 Task: Check the number of homes sold in the last 3 years.
Action: Mouse moved to (421, 181)
Screenshot: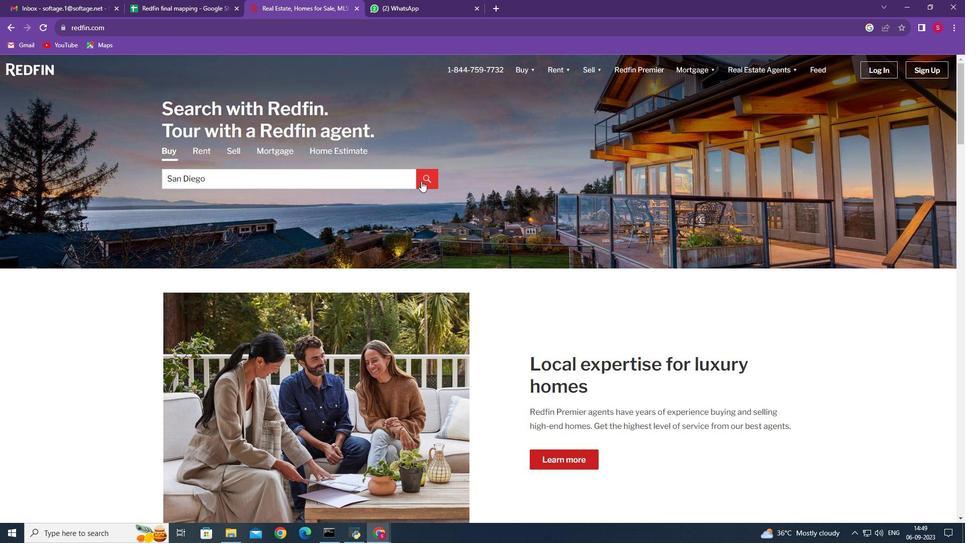 
Action: Mouse pressed left at (421, 181)
Screenshot: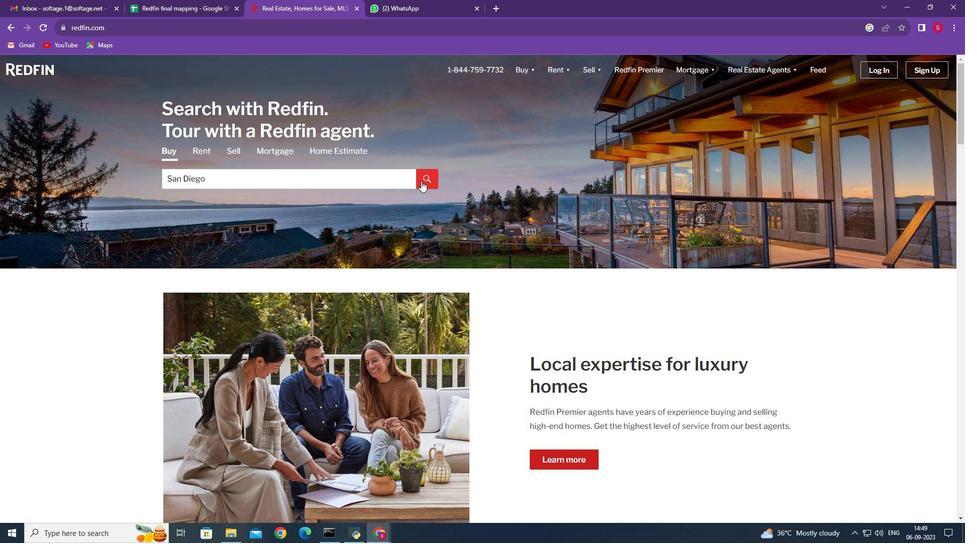 
Action: Mouse moved to (869, 106)
Screenshot: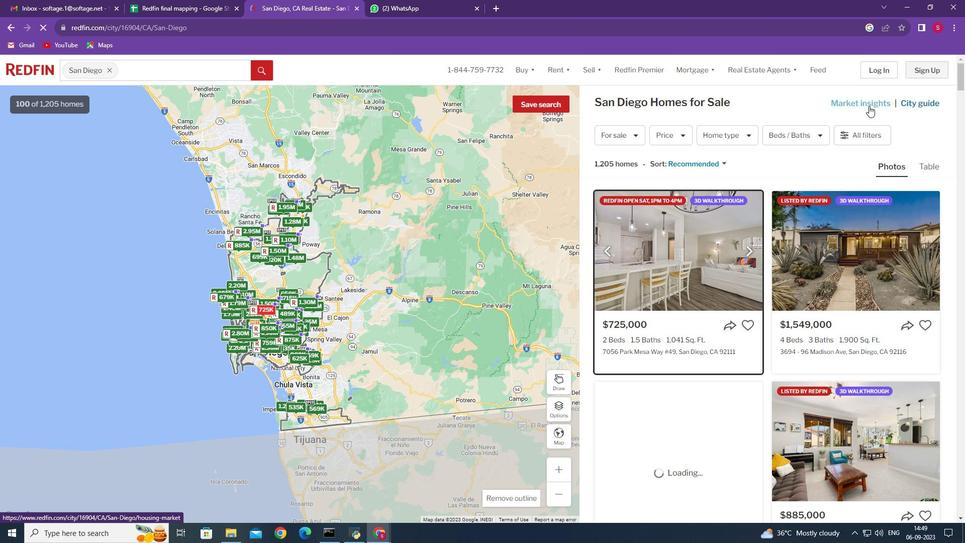 
Action: Mouse pressed left at (869, 106)
Screenshot: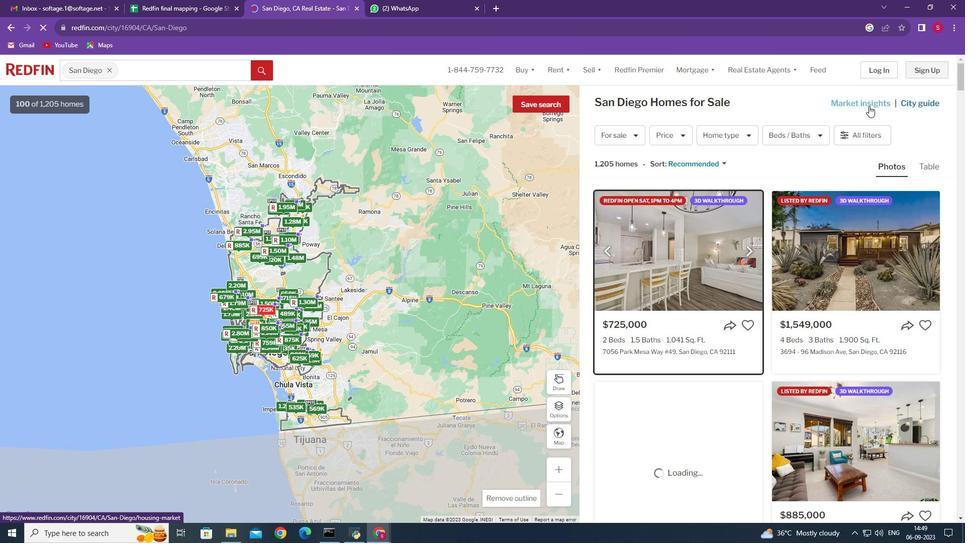 
Action: Mouse moved to (184, 186)
Screenshot: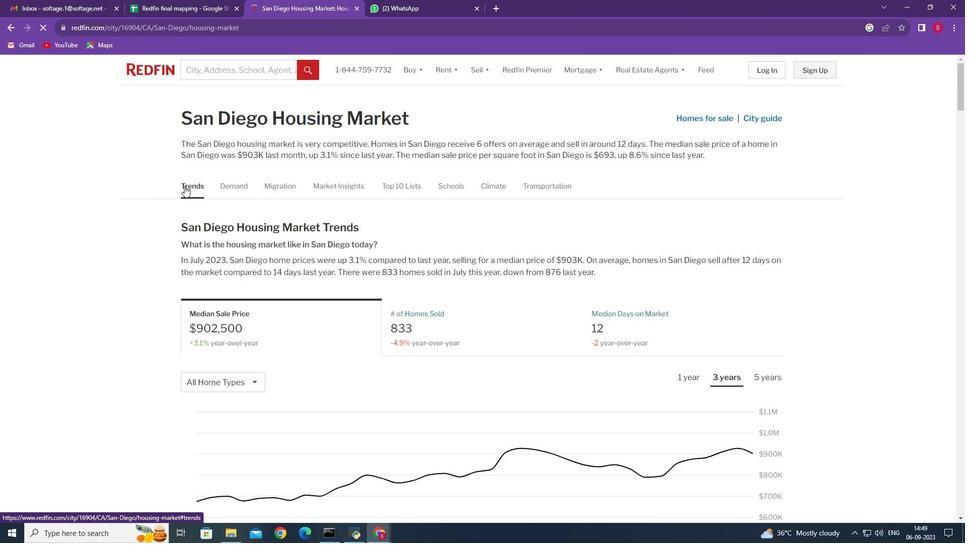 
Action: Mouse pressed left at (184, 186)
Screenshot: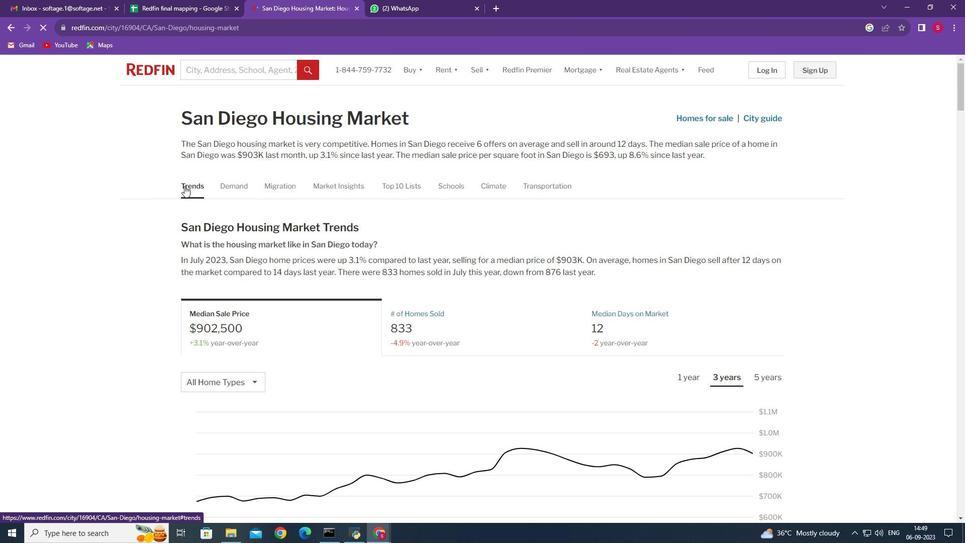 
Action: Mouse moved to (424, 180)
Screenshot: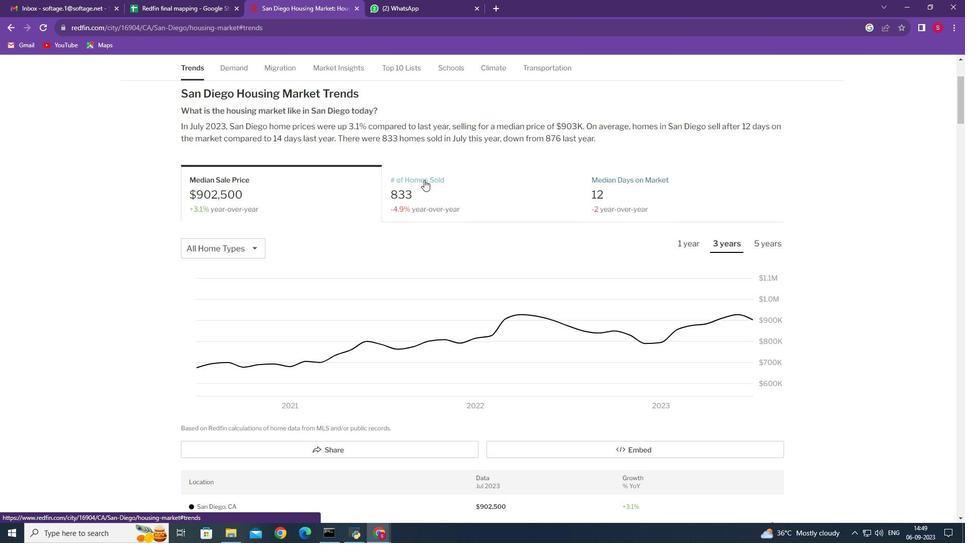
Action: Mouse pressed left at (424, 180)
Screenshot: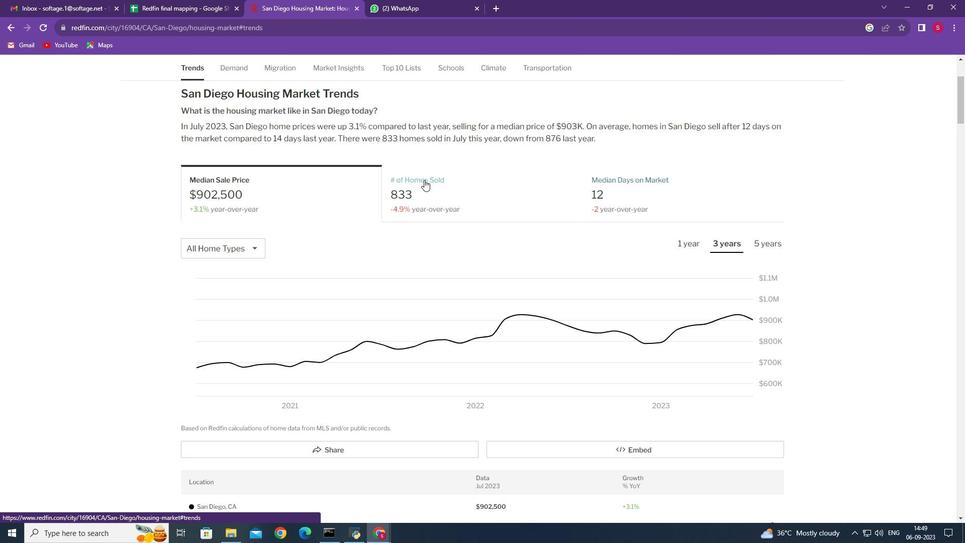 
Action: Mouse moved to (254, 243)
Screenshot: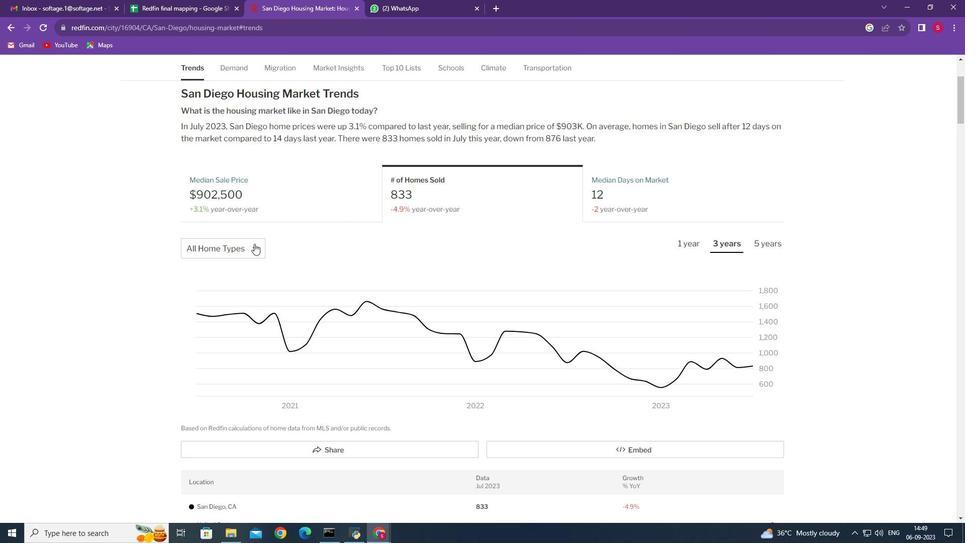 
Action: Mouse pressed left at (254, 243)
Screenshot: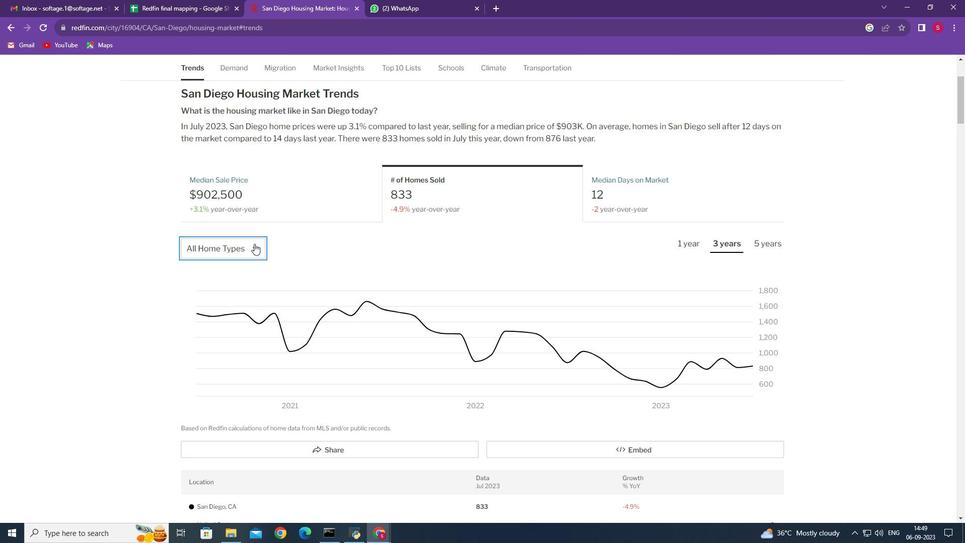 
Action: Mouse moved to (239, 294)
Screenshot: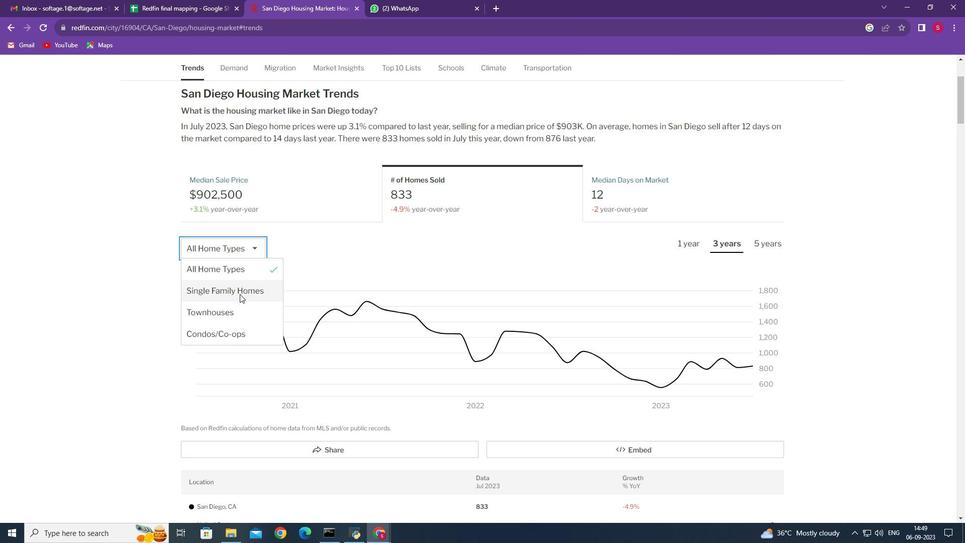 
Action: Mouse pressed left at (239, 294)
Screenshot: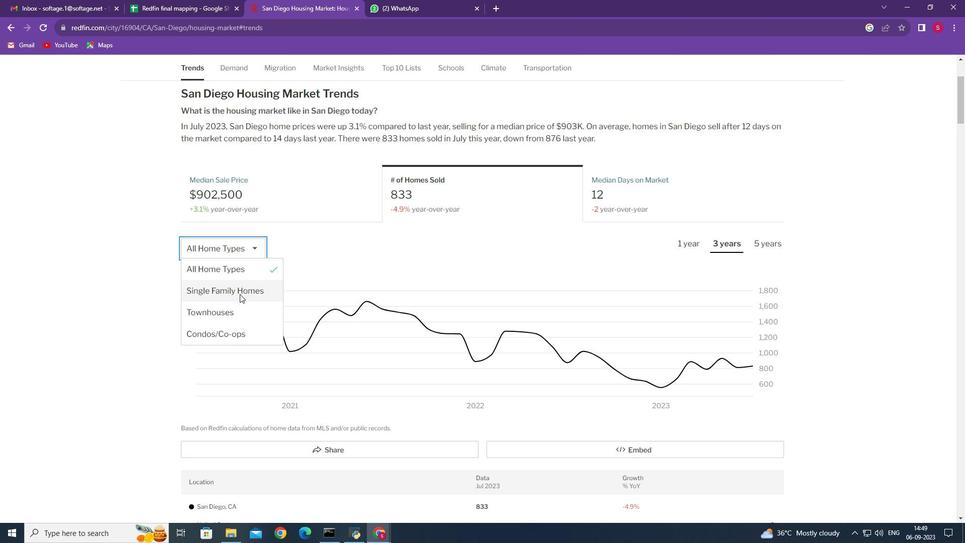 
Action: Mouse moved to (729, 242)
Screenshot: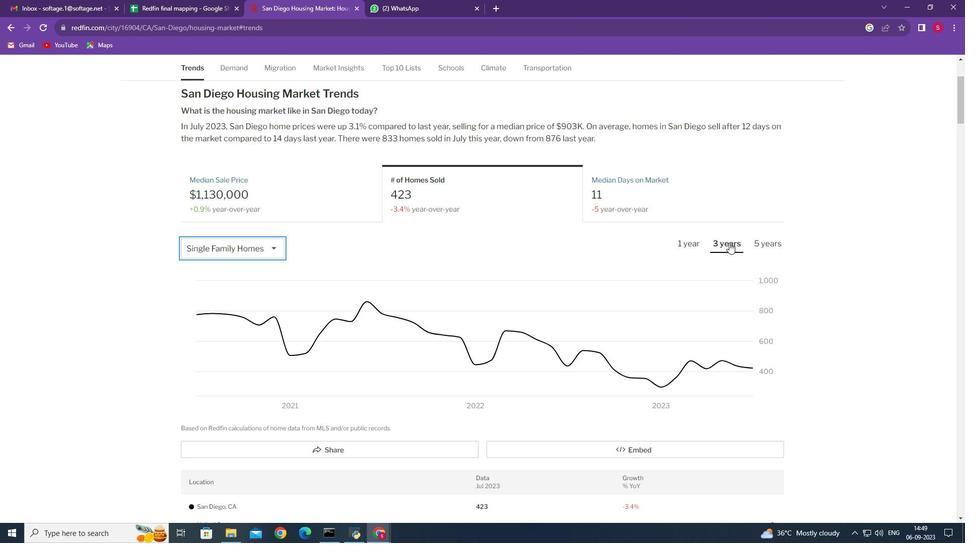 
Action: Mouse pressed left at (729, 242)
Screenshot: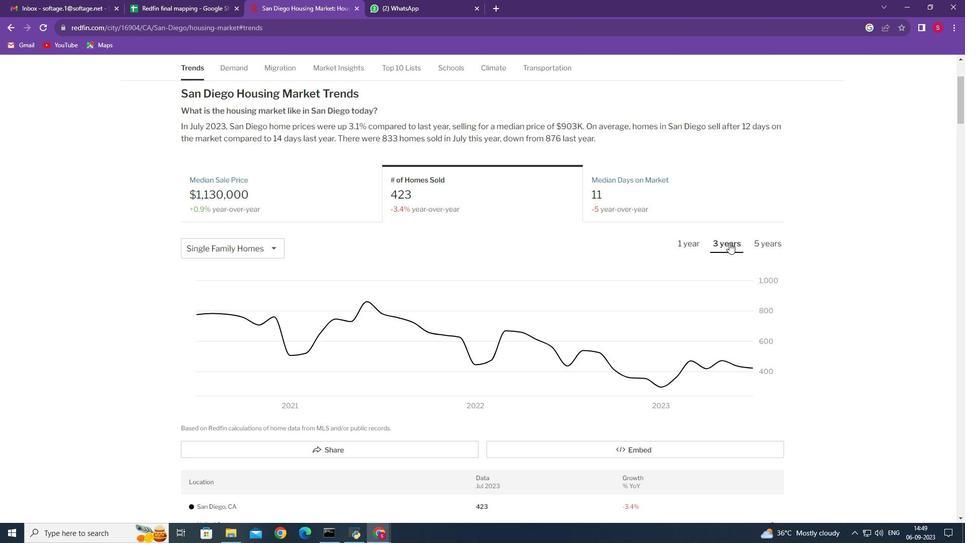 
Action: Mouse moved to (185, 303)
Screenshot: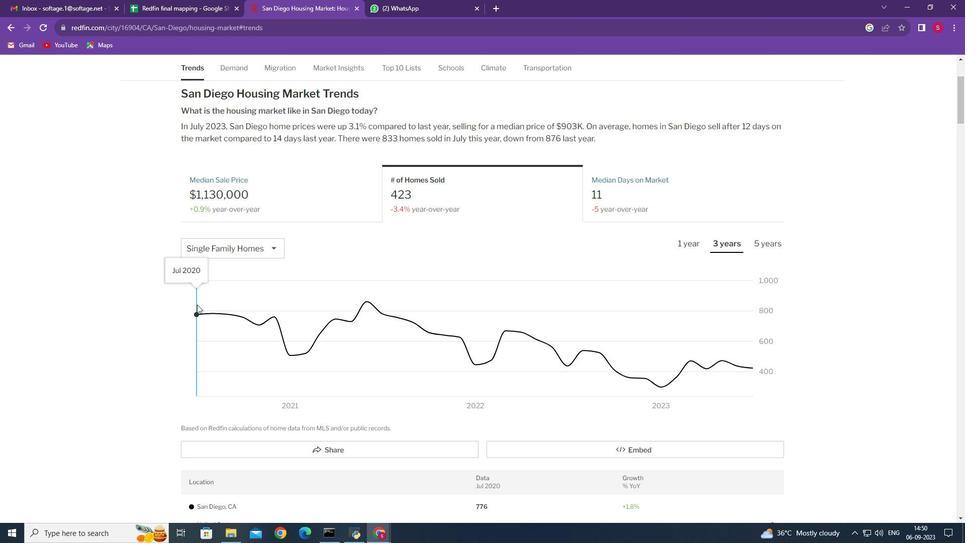 
Action: Mouse pressed left at (185, 303)
Screenshot: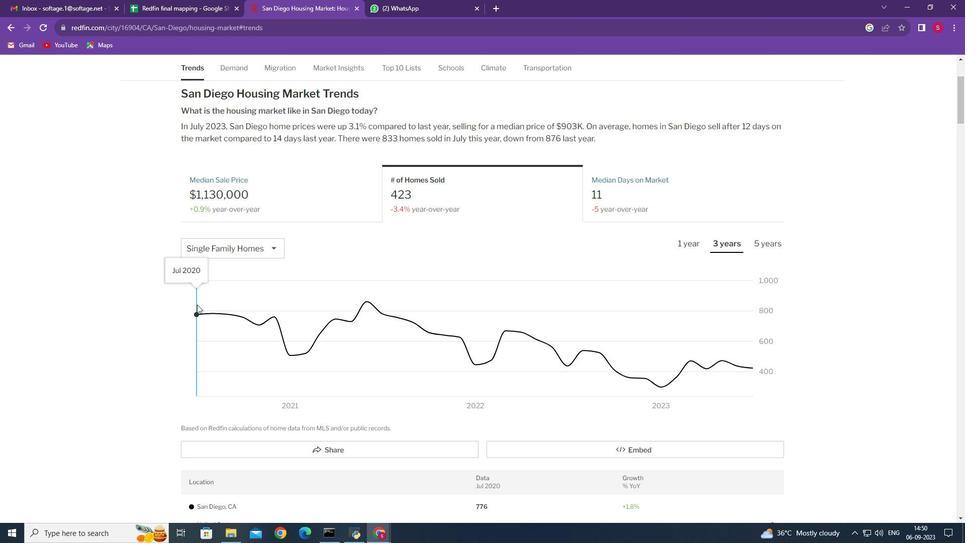
Action: Mouse moved to (773, 320)
Screenshot: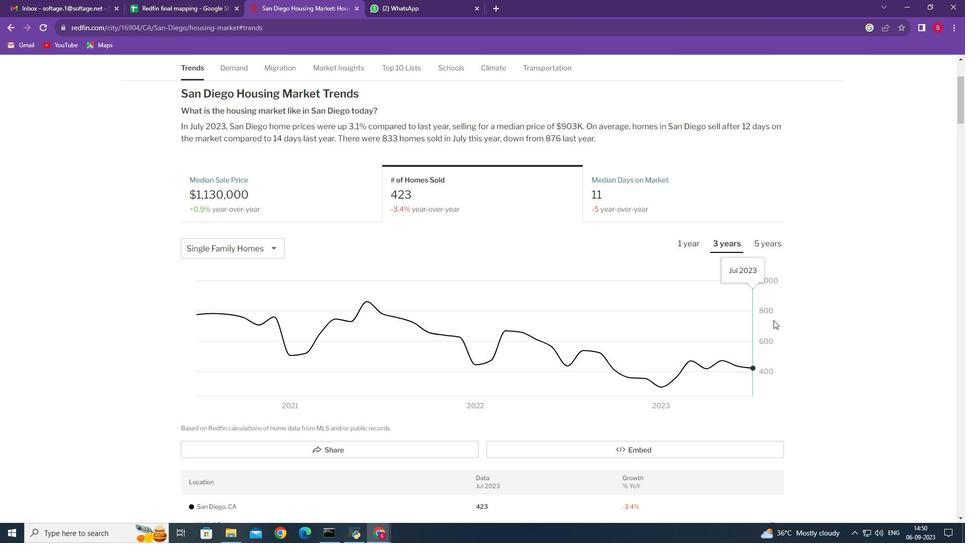 
